 Task: Create a project with template Project Timeline with name TrackForge with privacy Public and in the team Recorders . Create three sections in the project as To-Do, Doing and Done.
Action: Mouse moved to (77, 68)
Screenshot: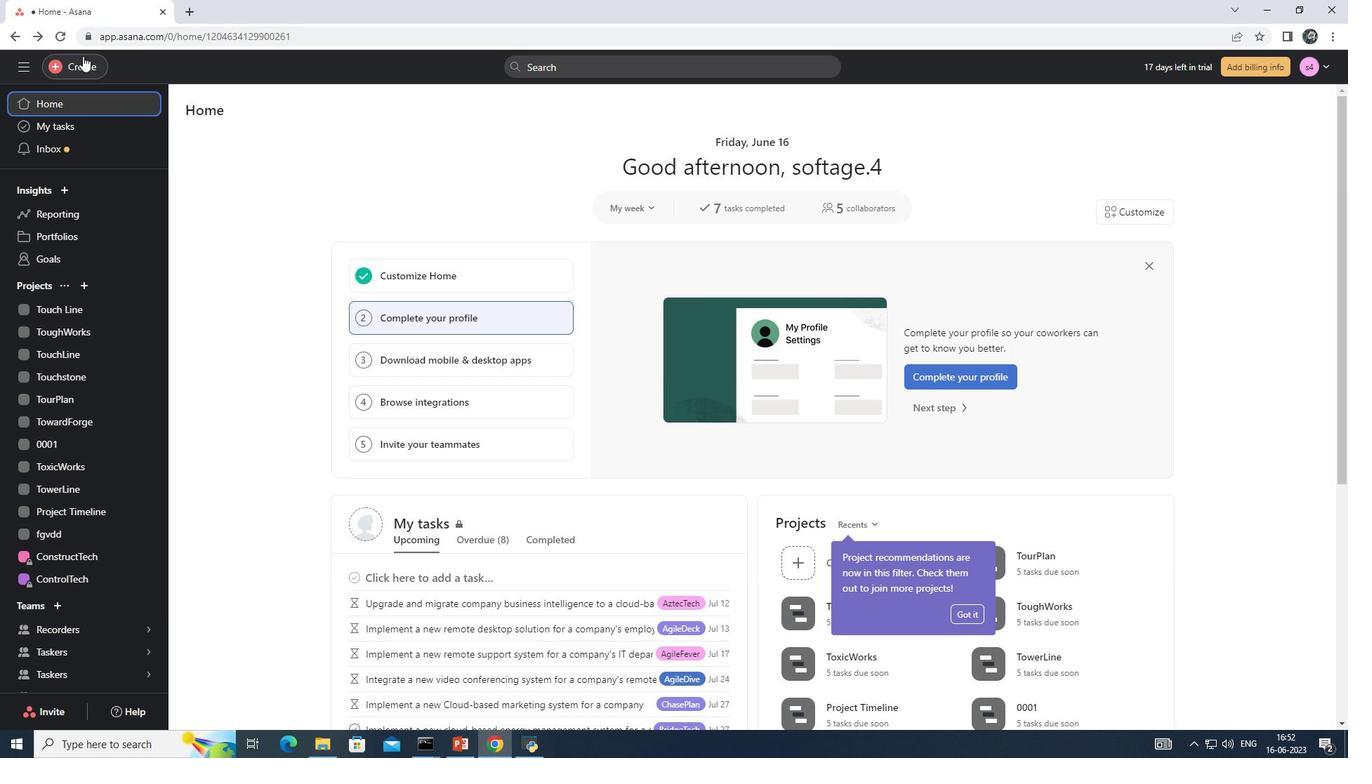 
Action: Mouse pressed left at (77, 68)
Screenshot: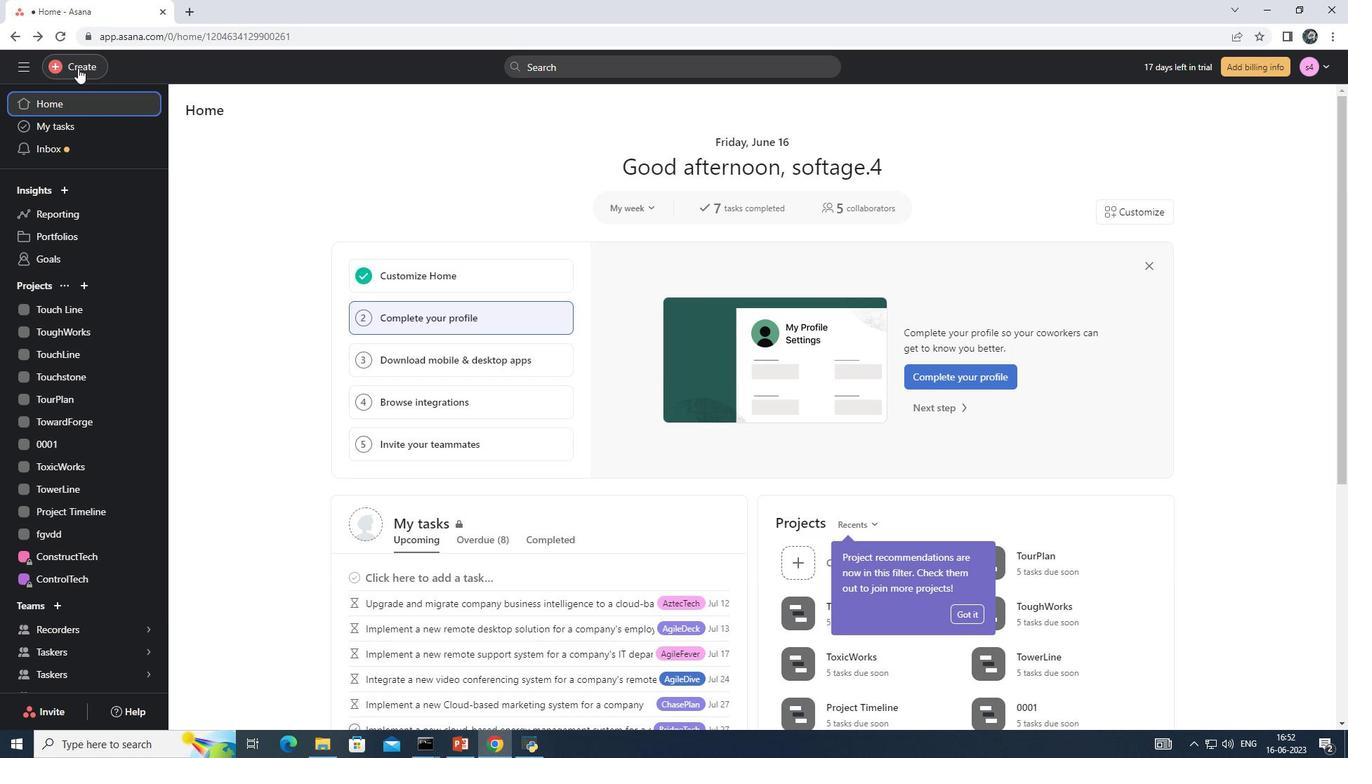 
Action: Mouse moved to (155, 92)
Screenshot: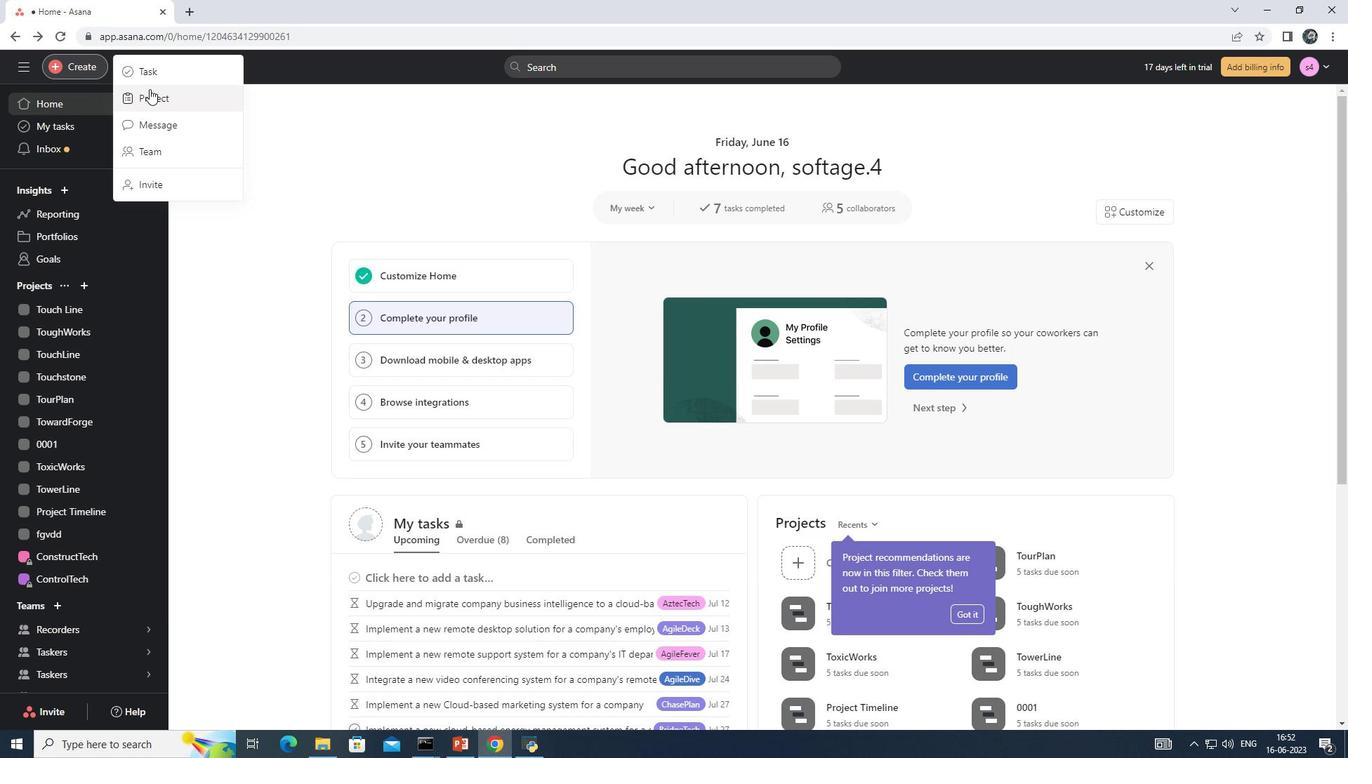 
Action: Mouse pressed left at (155, 92)
Screenshot: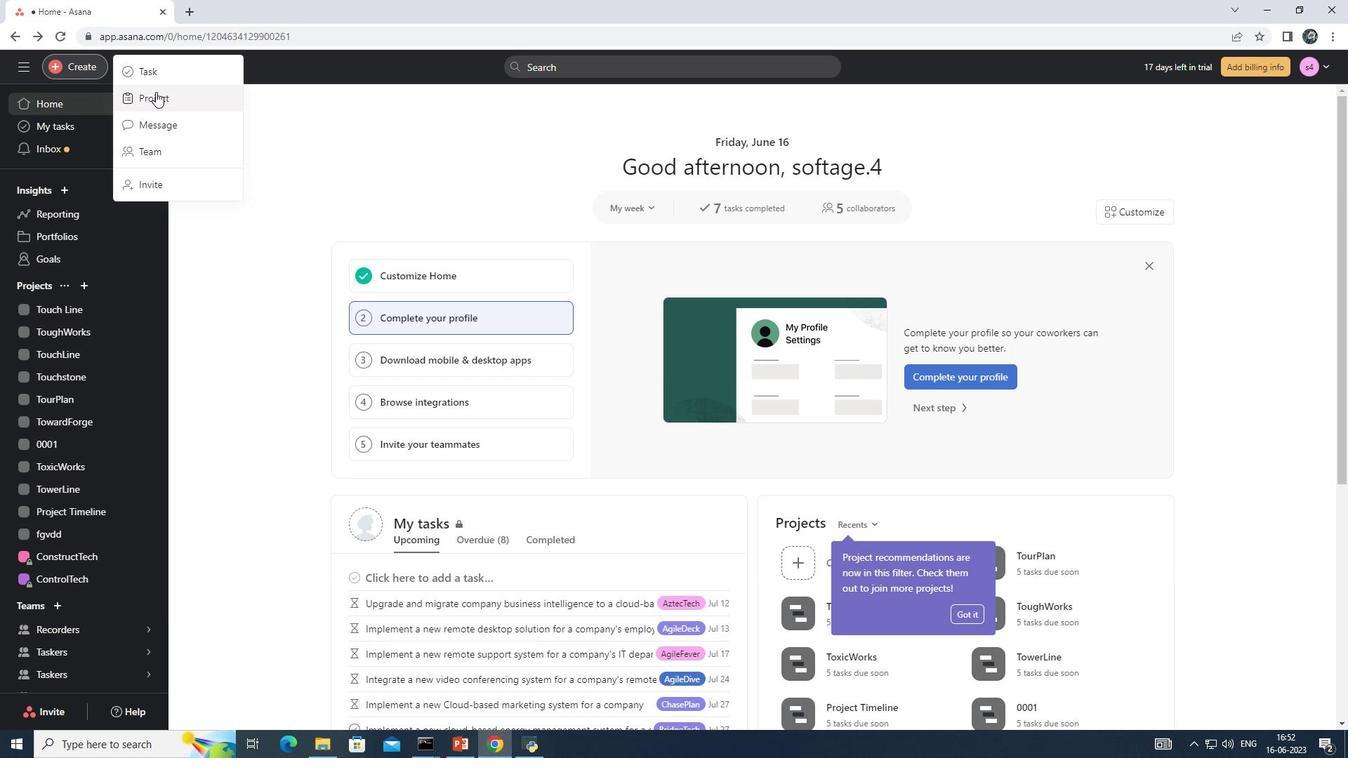 
Action: Mouse moved to (668, 403)
Screenshot: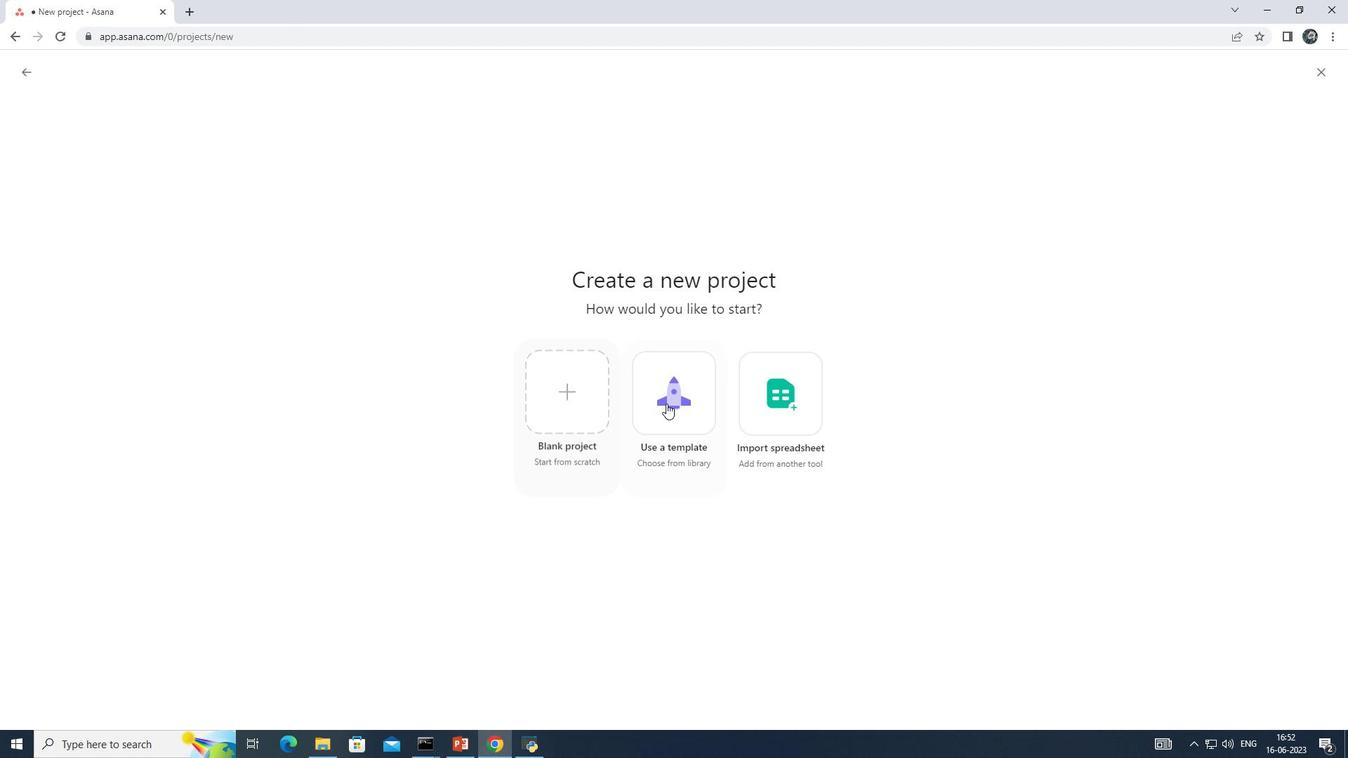 
Action: Mouse pressed left at (668, 403)
Screenshot: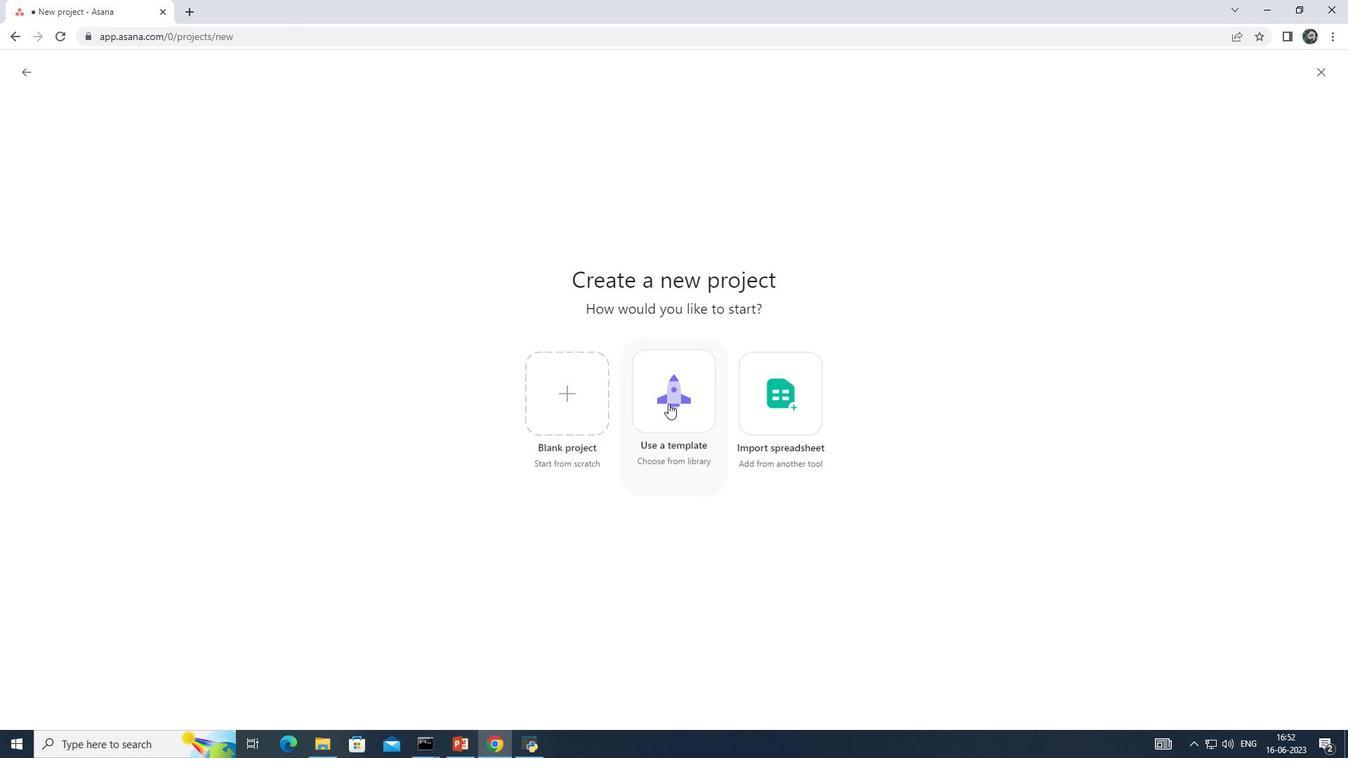 
Action: Mouse moved to (1050, 97)
Screenshot: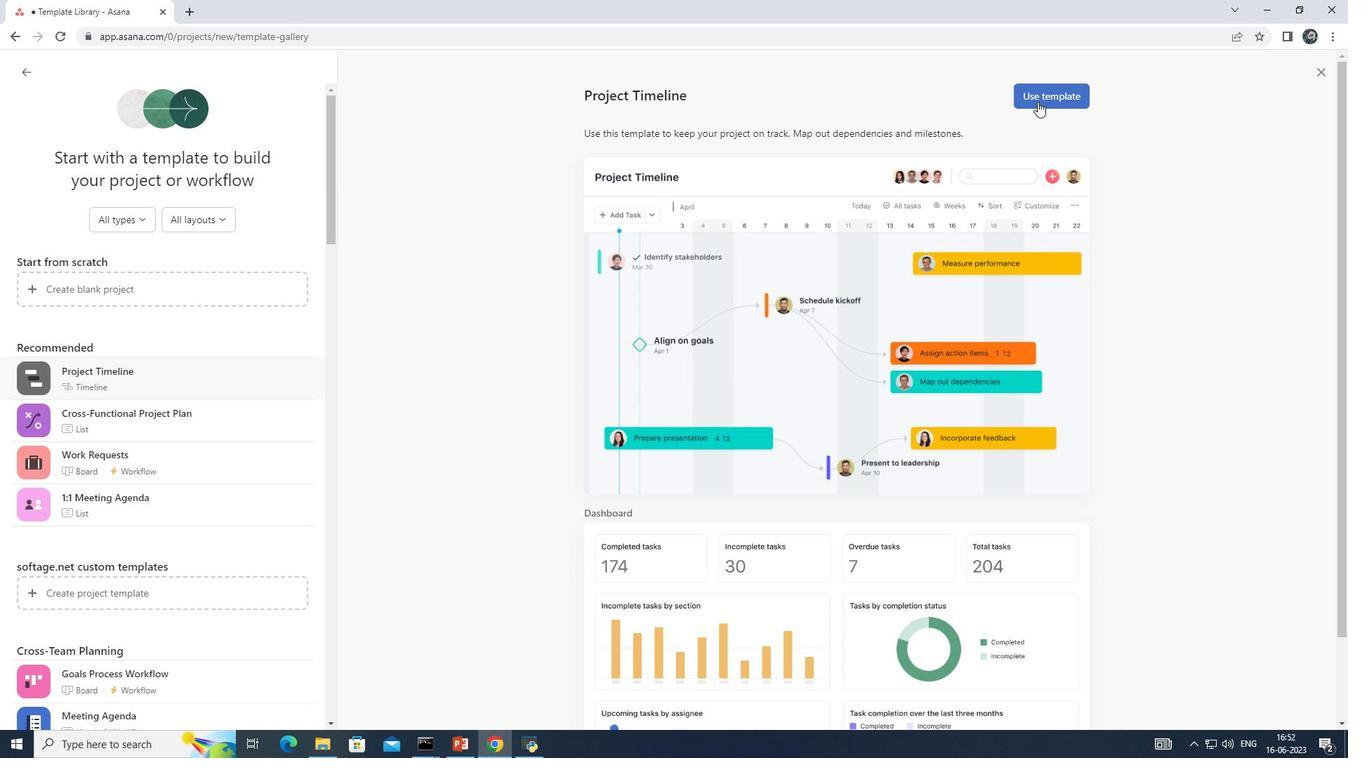 
Action: Mouse pressed left at (1050, 97)
Screenshot: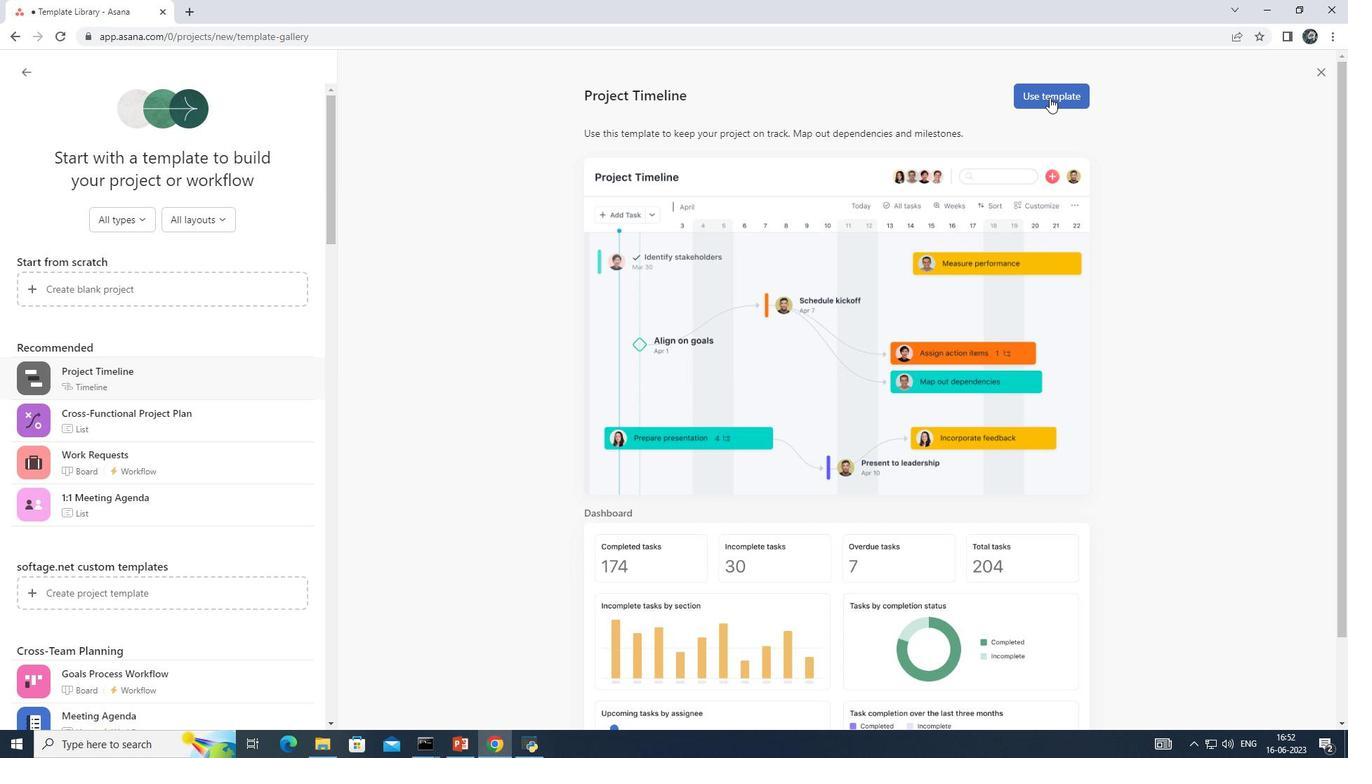
Action: Mouse moved to (637, 252)
Screenshot: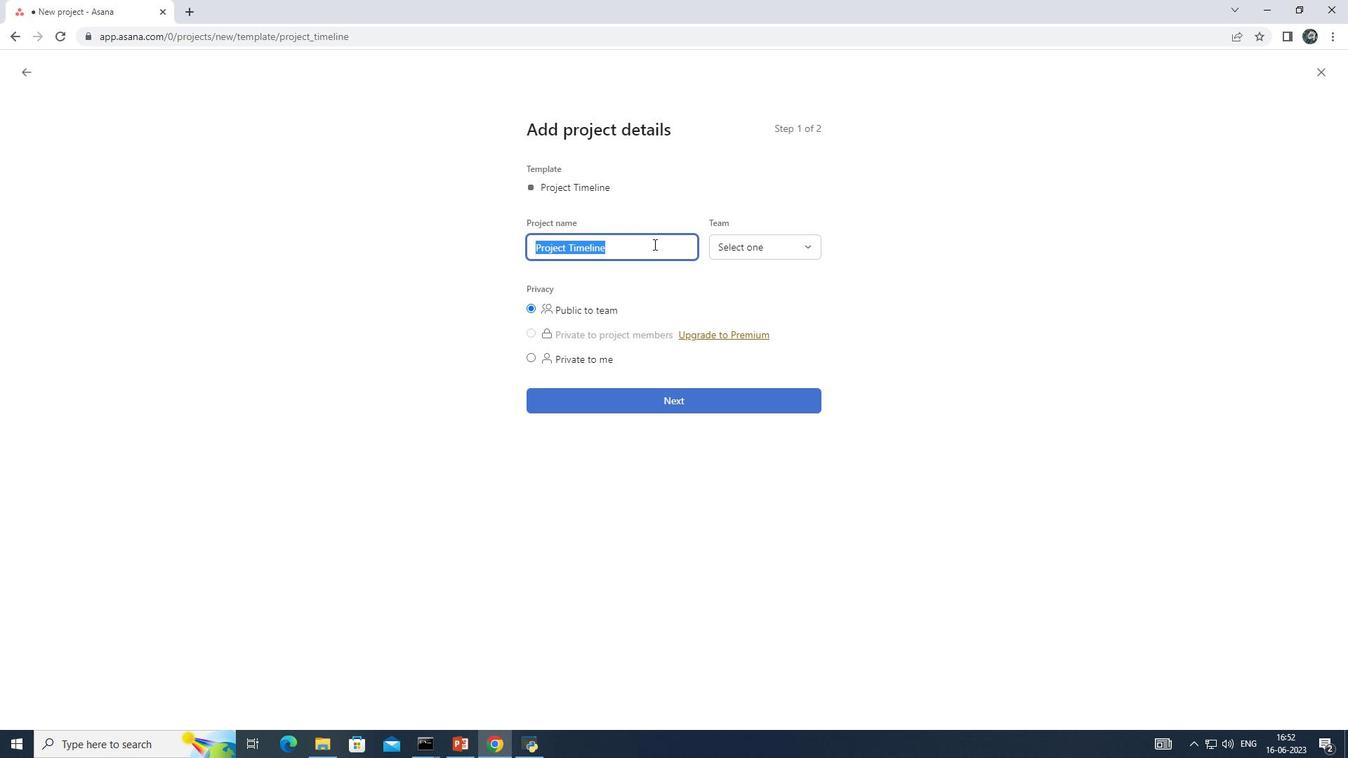 
Action: Key pressed <Key.backspace><Key.backspace><Key.shift>Track<Key.shift><Key.shift><Key.shift>Forge
Screenshot: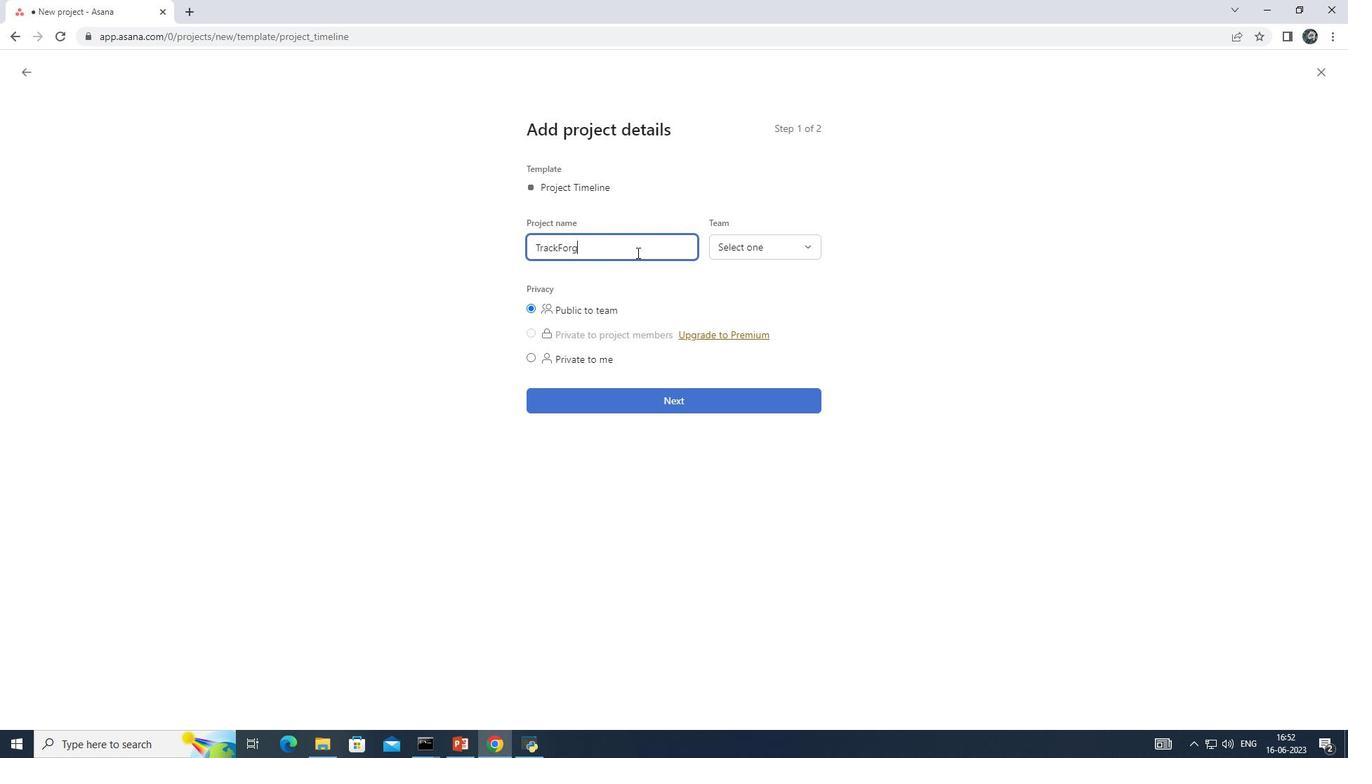 
Action: Mouse moved to (794, 245)
Screenshot: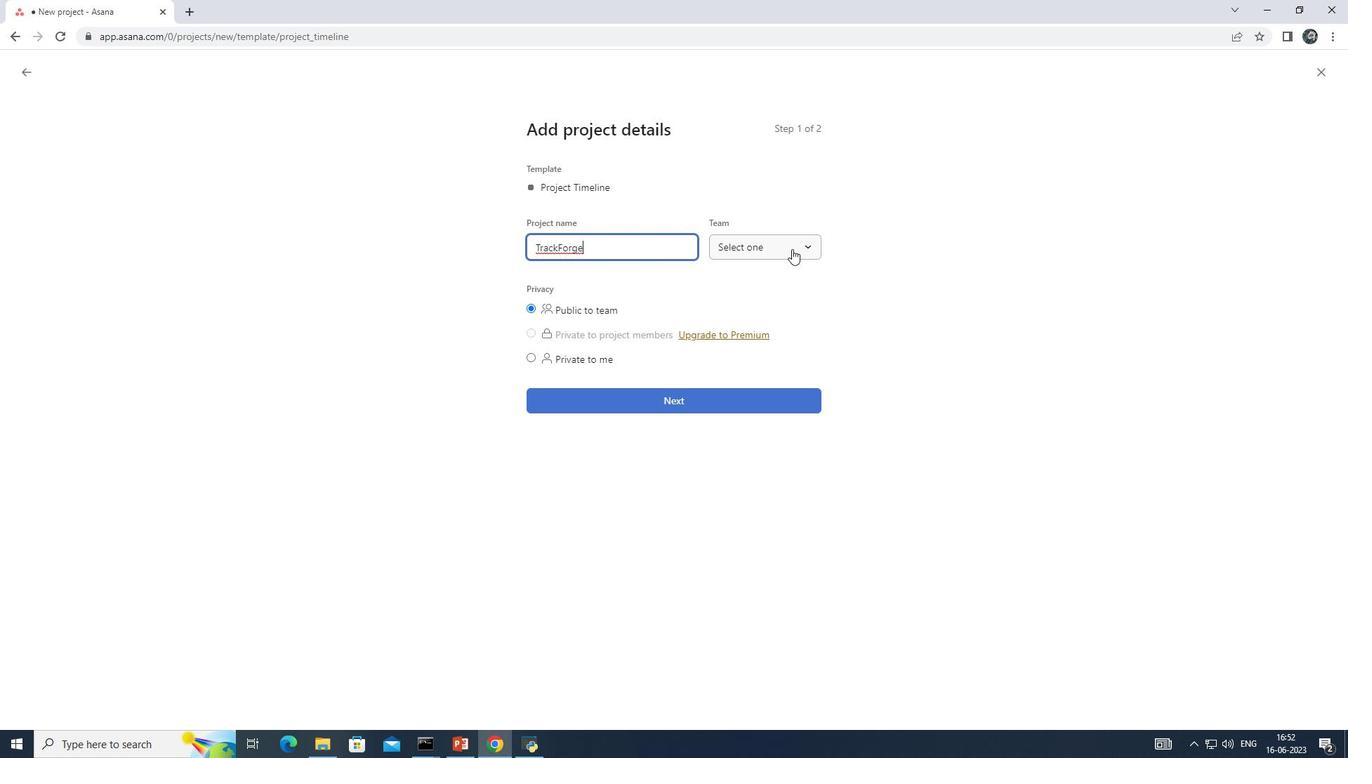 
Action: Mouse pressed left at (794, 245)
Screenshot: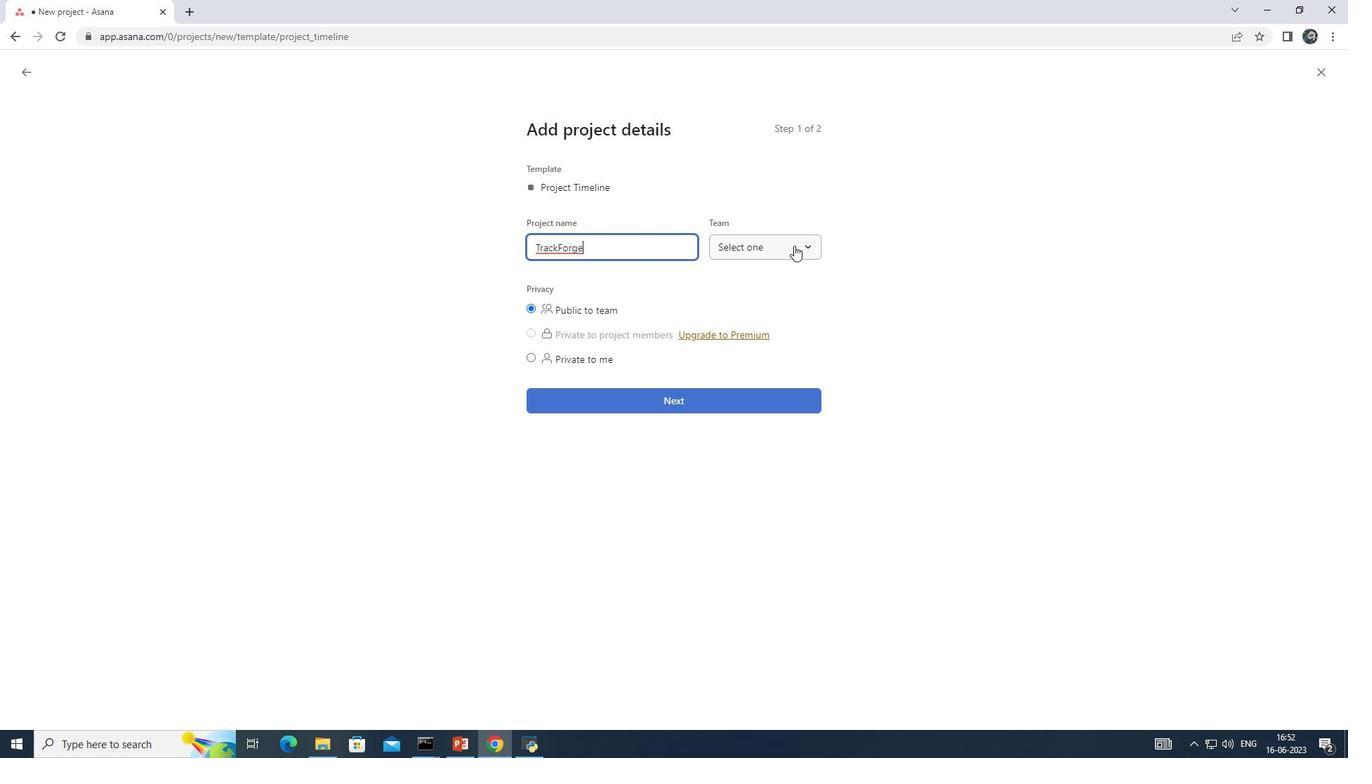 
Action: Mouse moved to (776, 344)
Screenshot: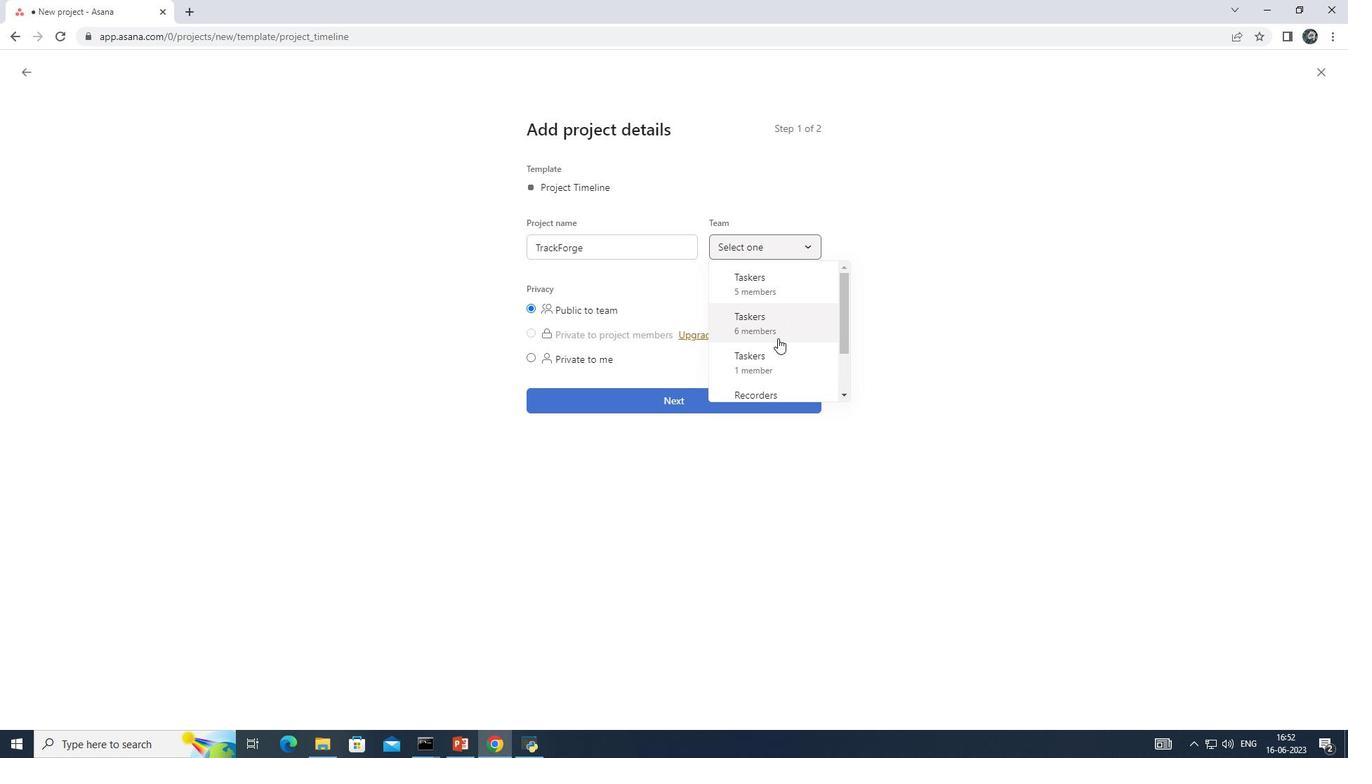 
Action: Mouse scrolled (776, 343) with delta (0, 0)
Screenshot: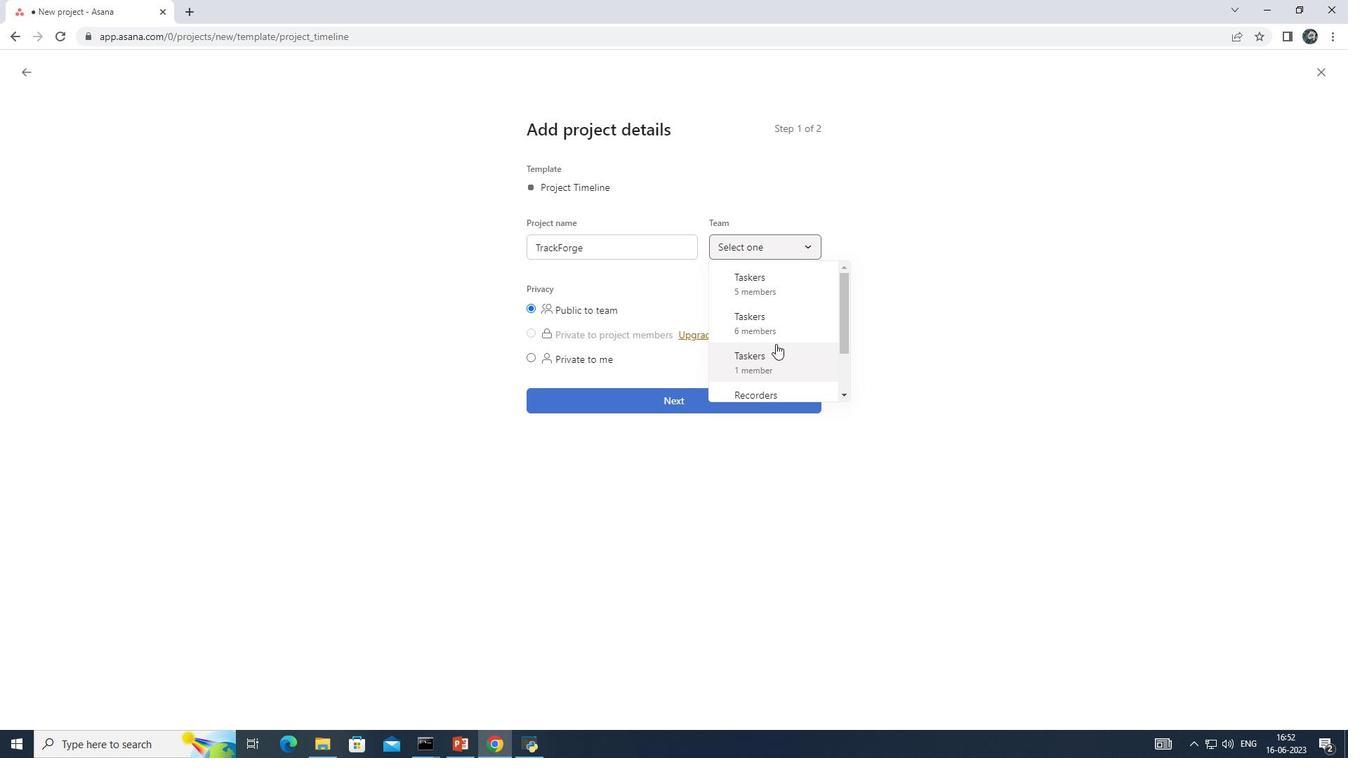 
Action: Mouse scrolled (776, 343) with delta (0, 0)
Screenshot: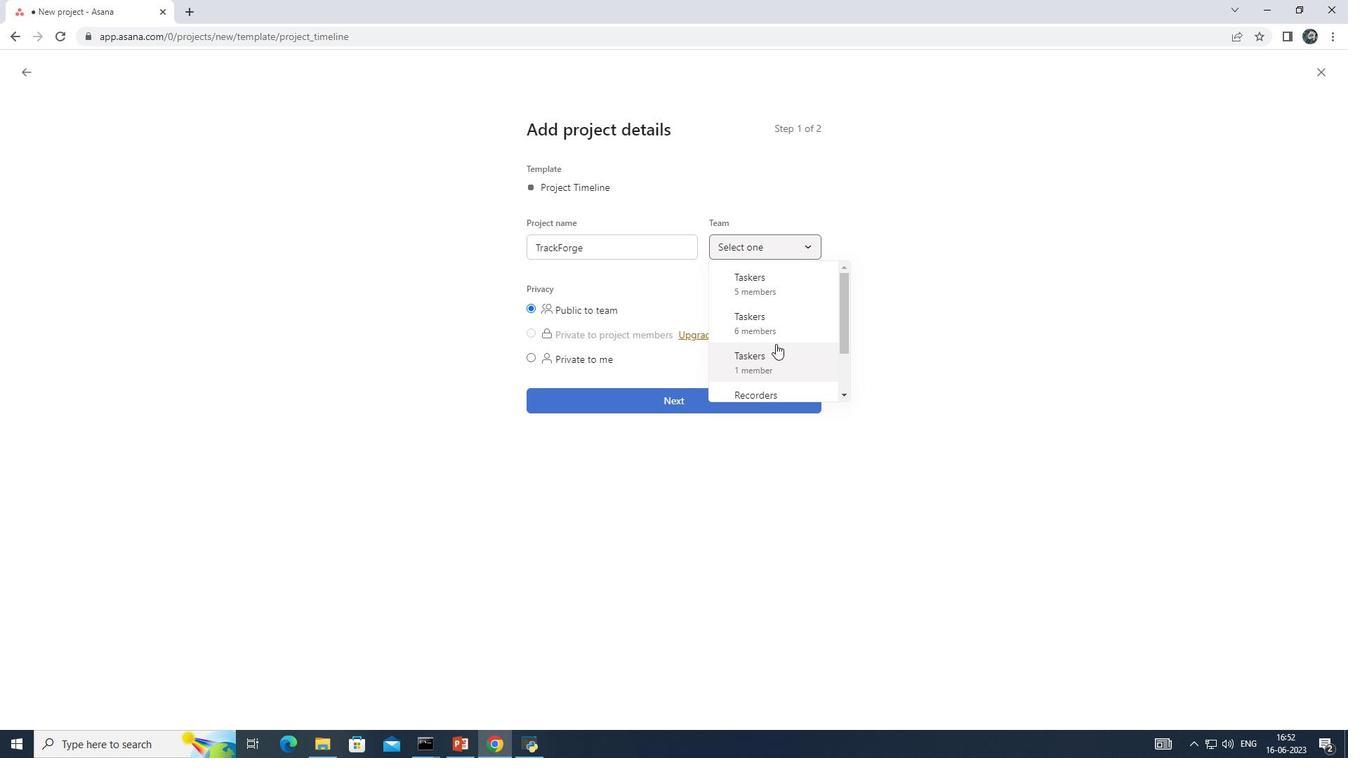 
Action: Mouse moved to (774, 334)
Screenshot: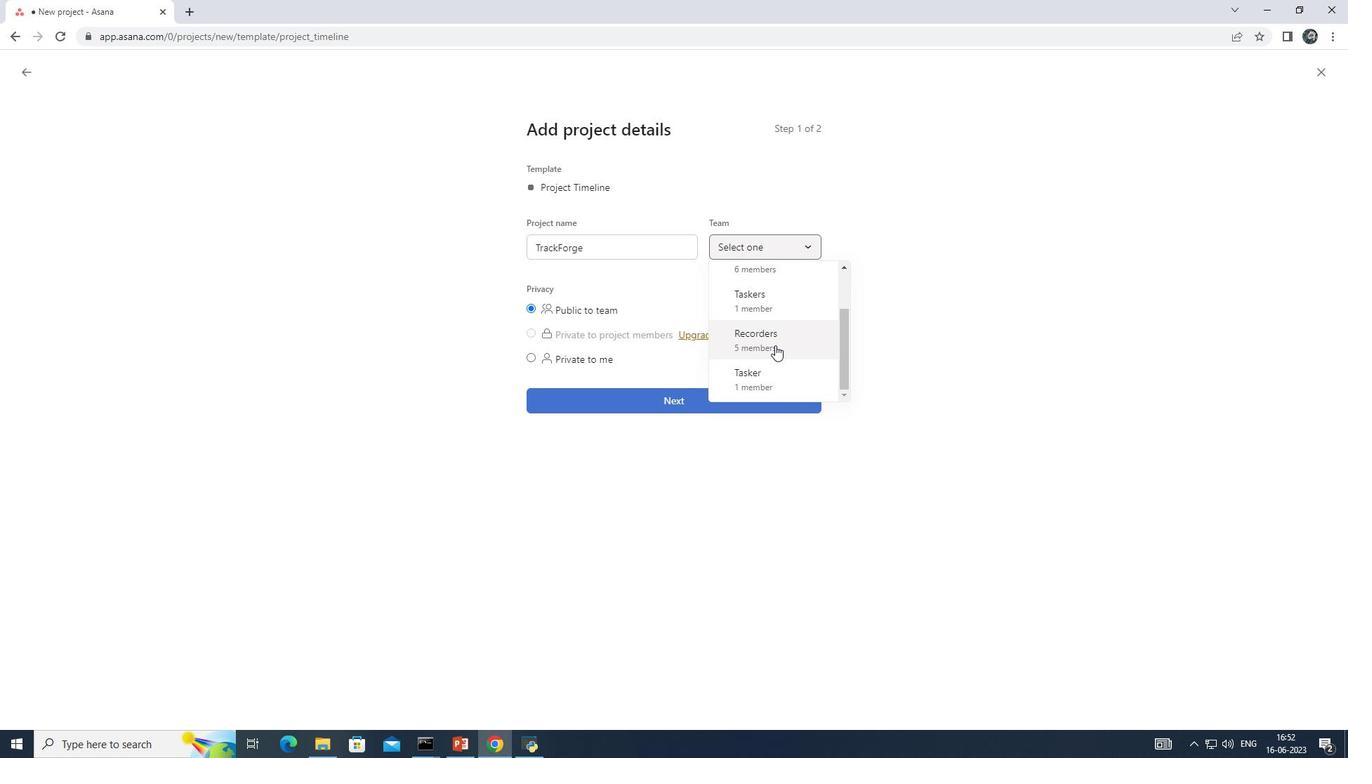 
Action: Mouse pressed left at (774, 334)
Screenshot: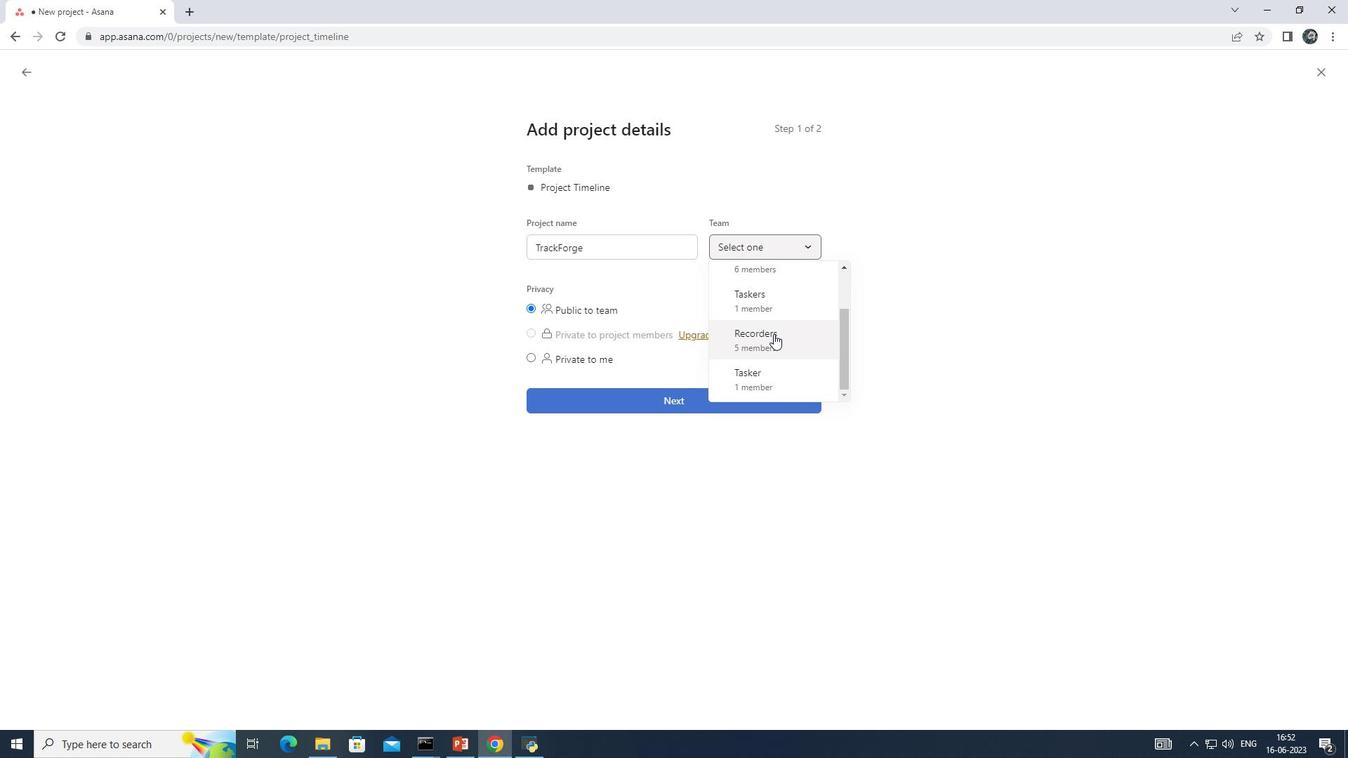 
Action: Mouse moved to (535, 305)
Screenshot: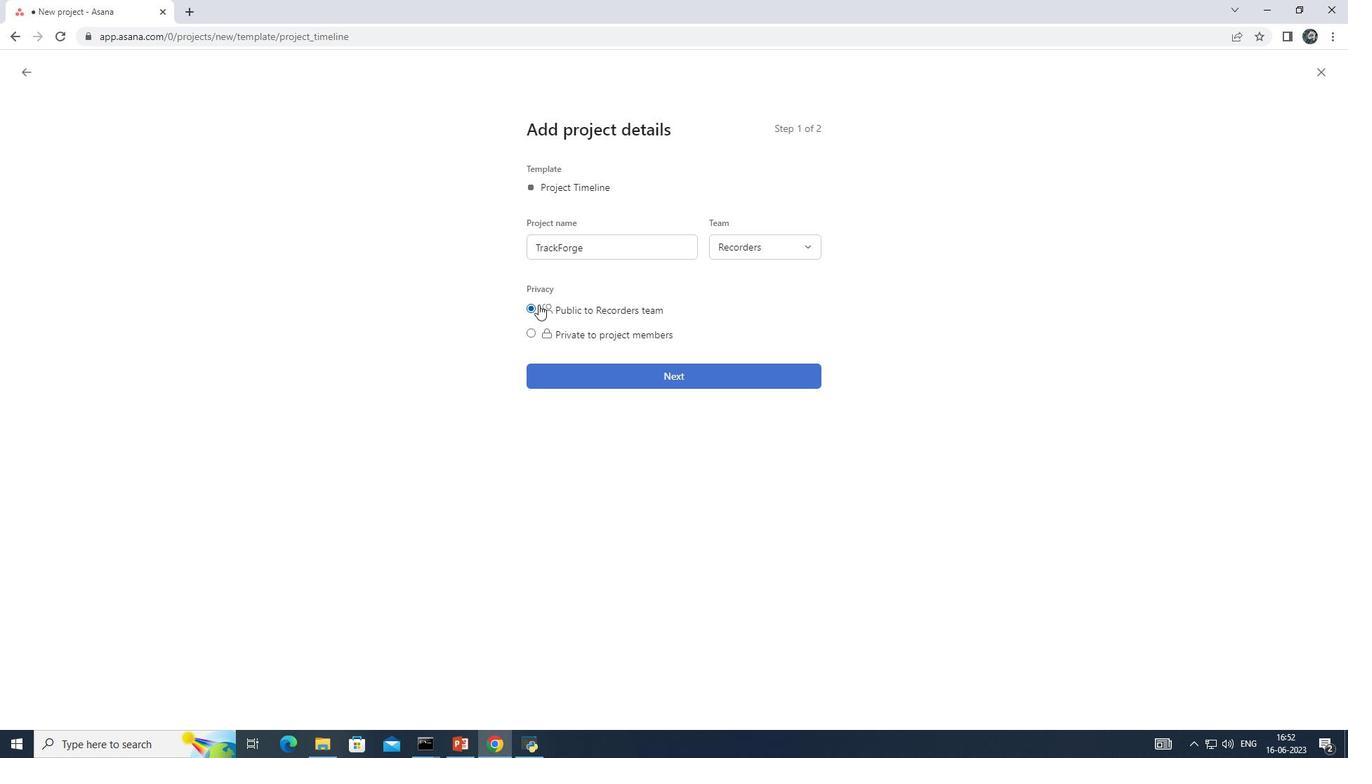 
Action: Mouse pressed left at (535, 305)
Screenshot: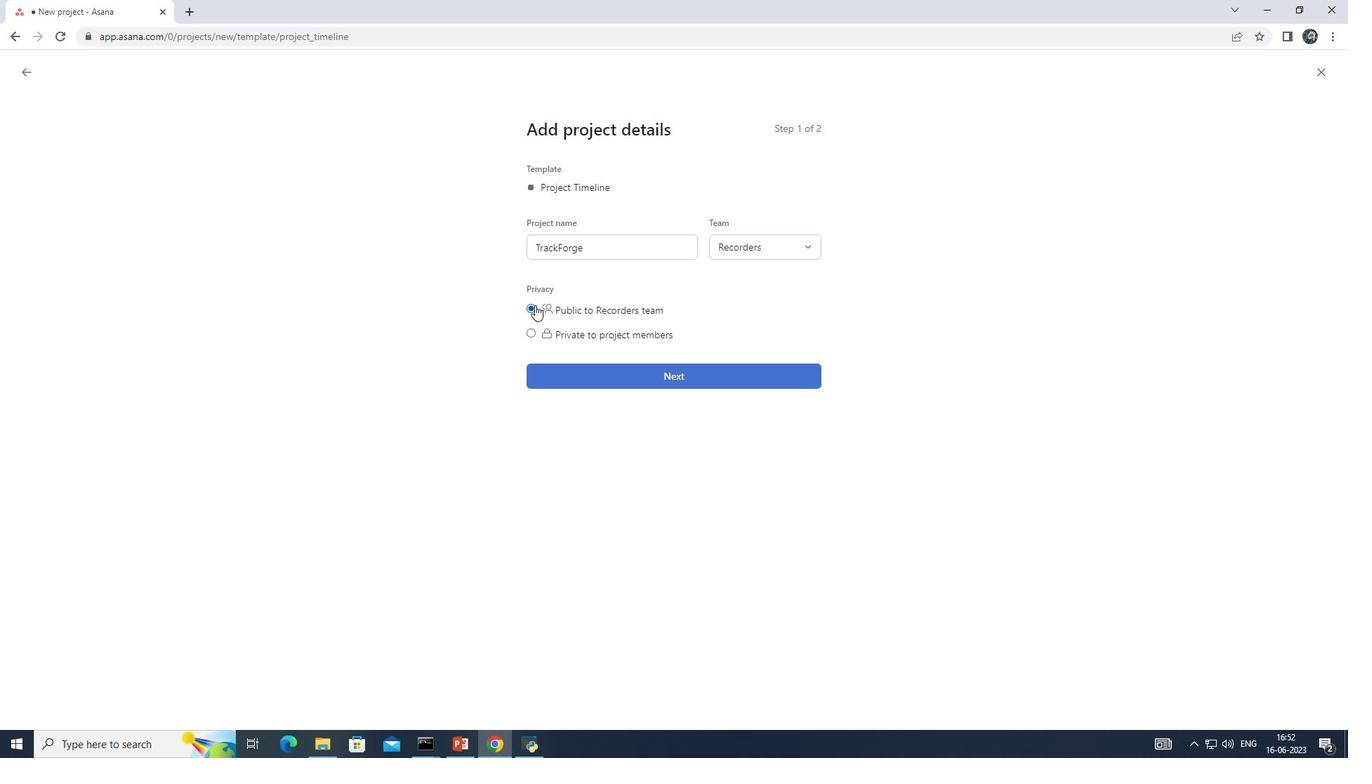
Action: Mouse moved to (696, 369)
Screenshot: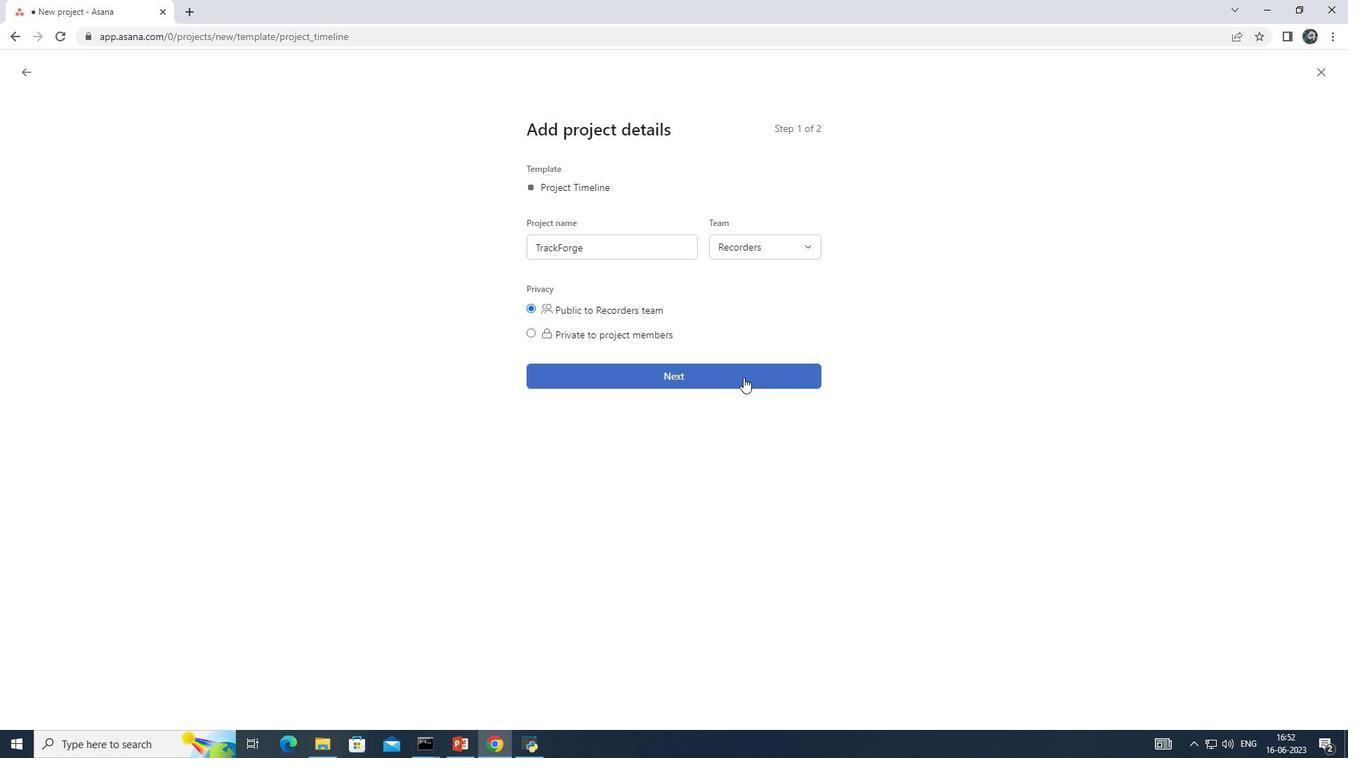 
Action: Mouse pressed left at (696, 369)
Screenshot: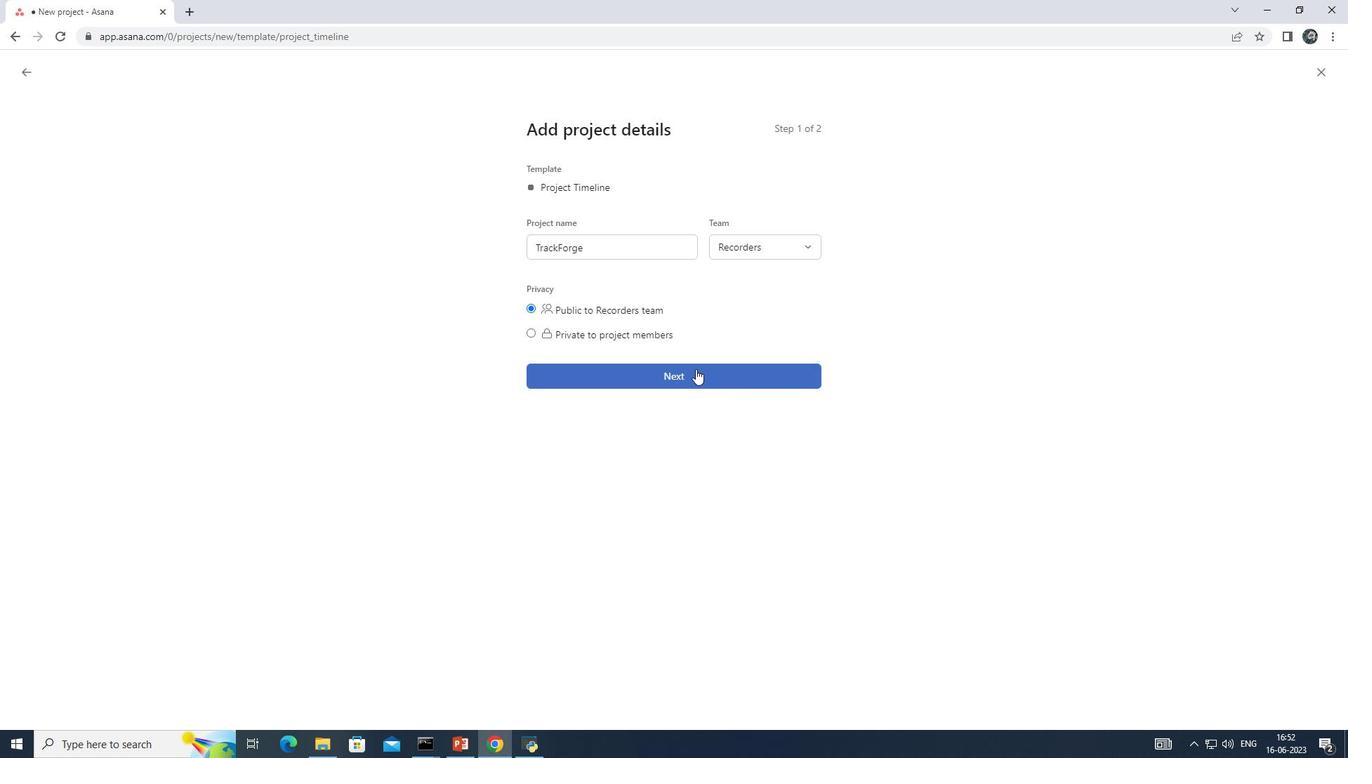 
Action: Mouse moved to (736, 416)
Screenshot: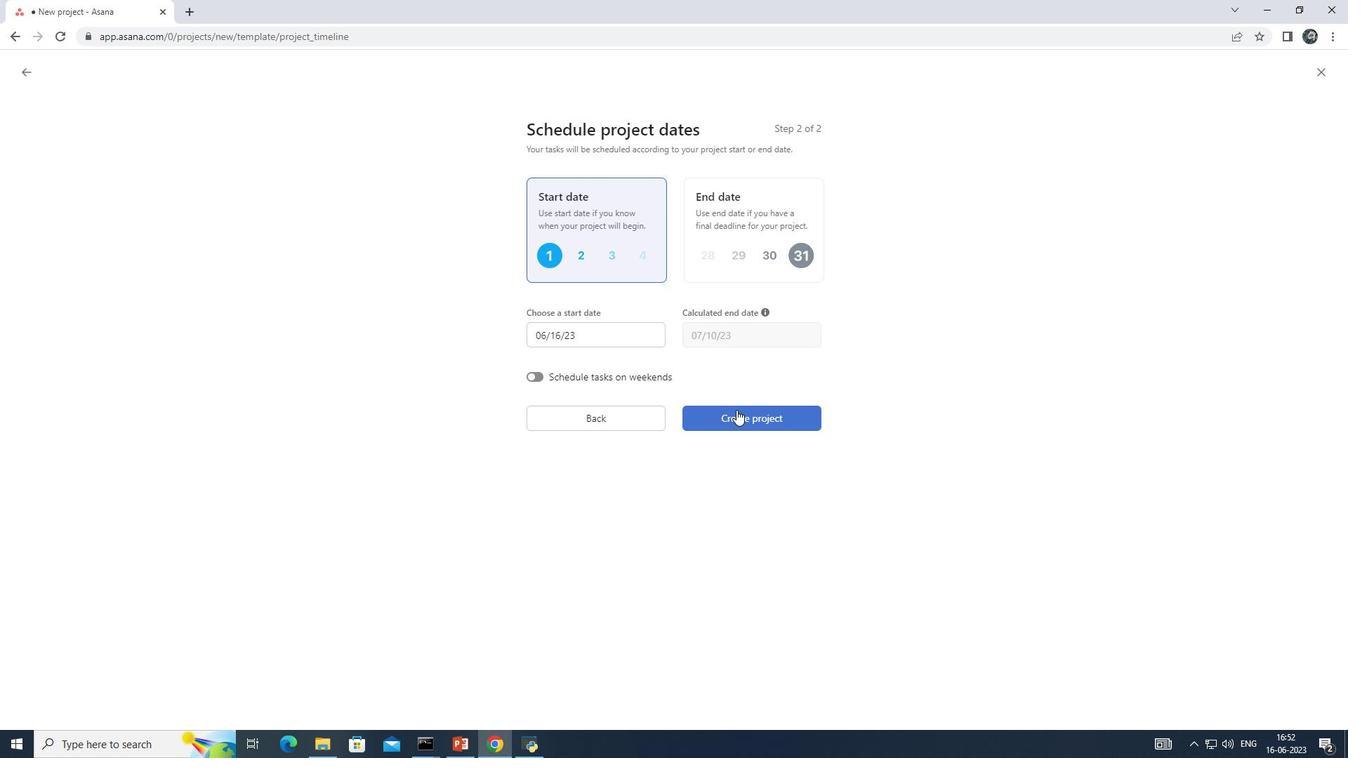 
Action: Mouse pressed left at (736, 416)
Screenshot: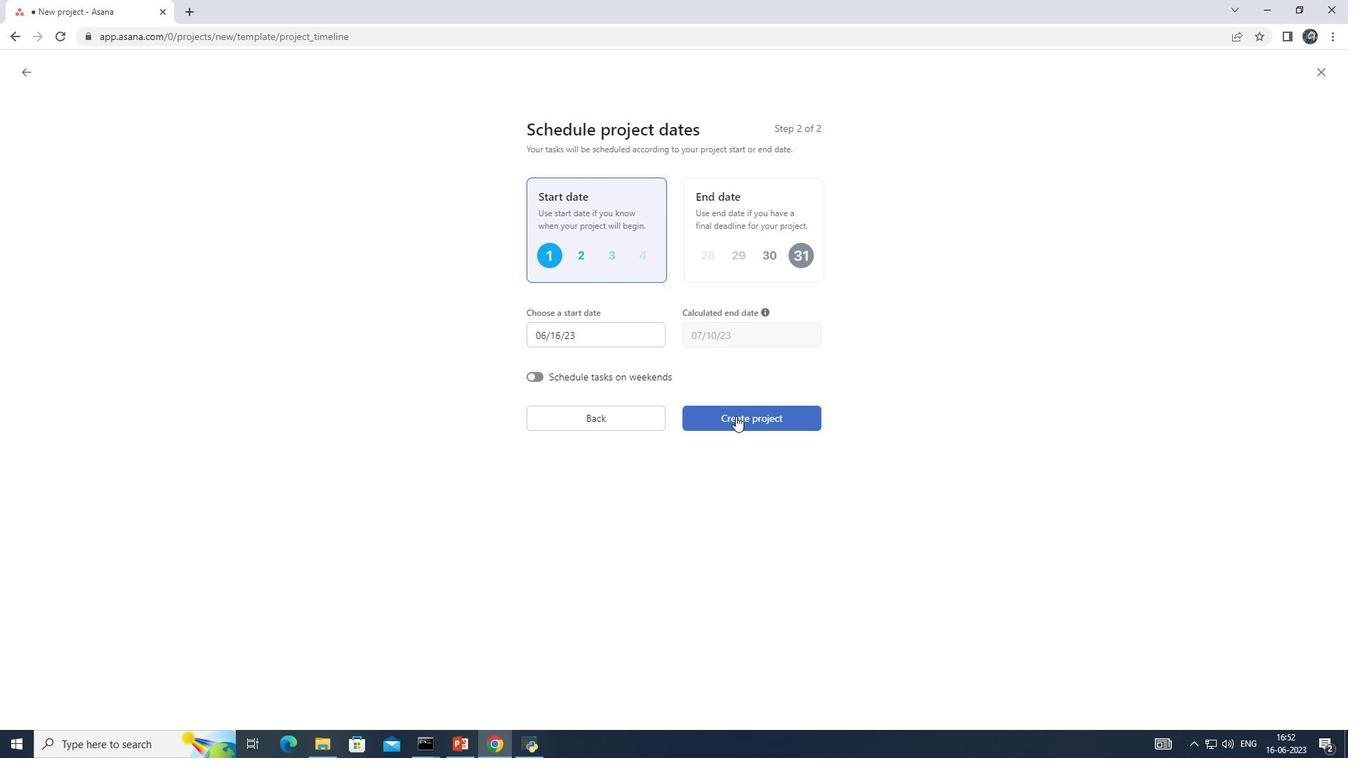 
Action: Mouse moved to (225, 453)
Screenshot: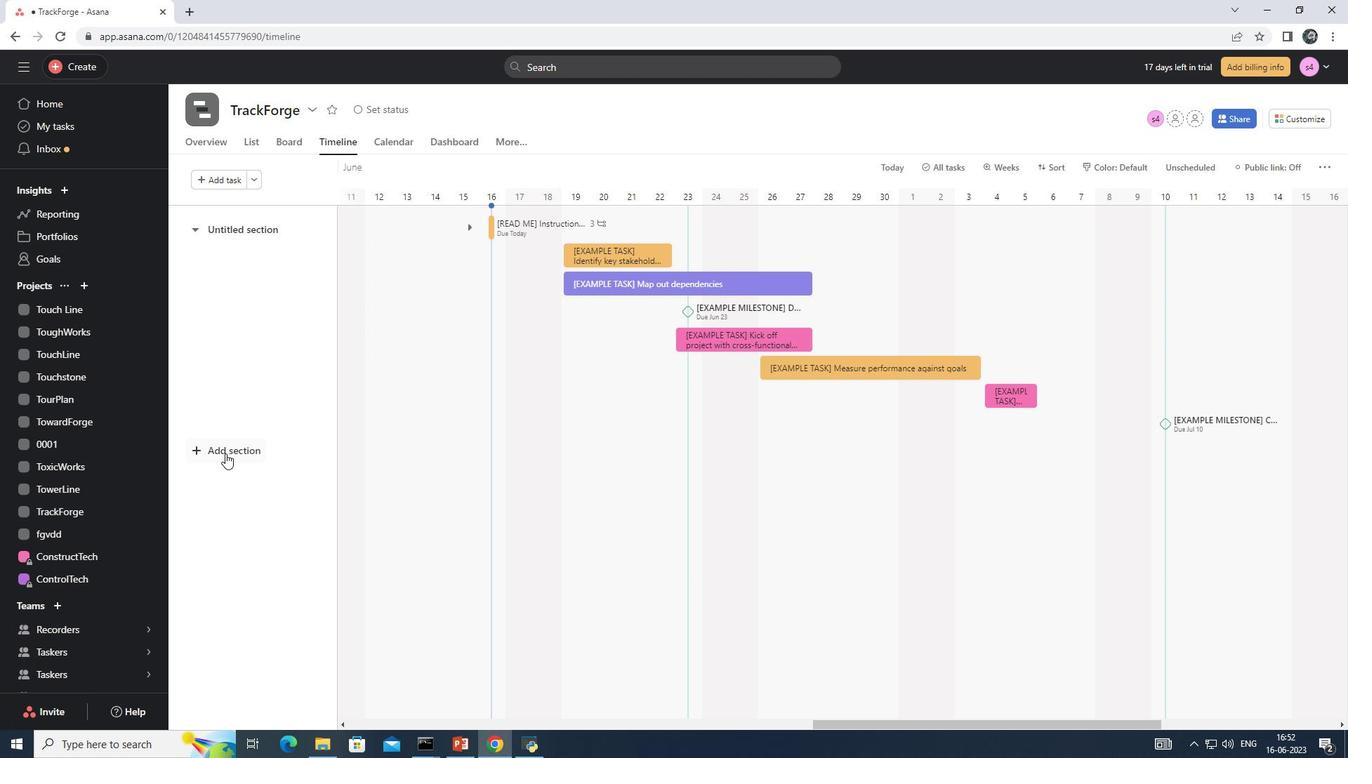 
Action: Mouse pressed left at (225, 453)
Screenshot: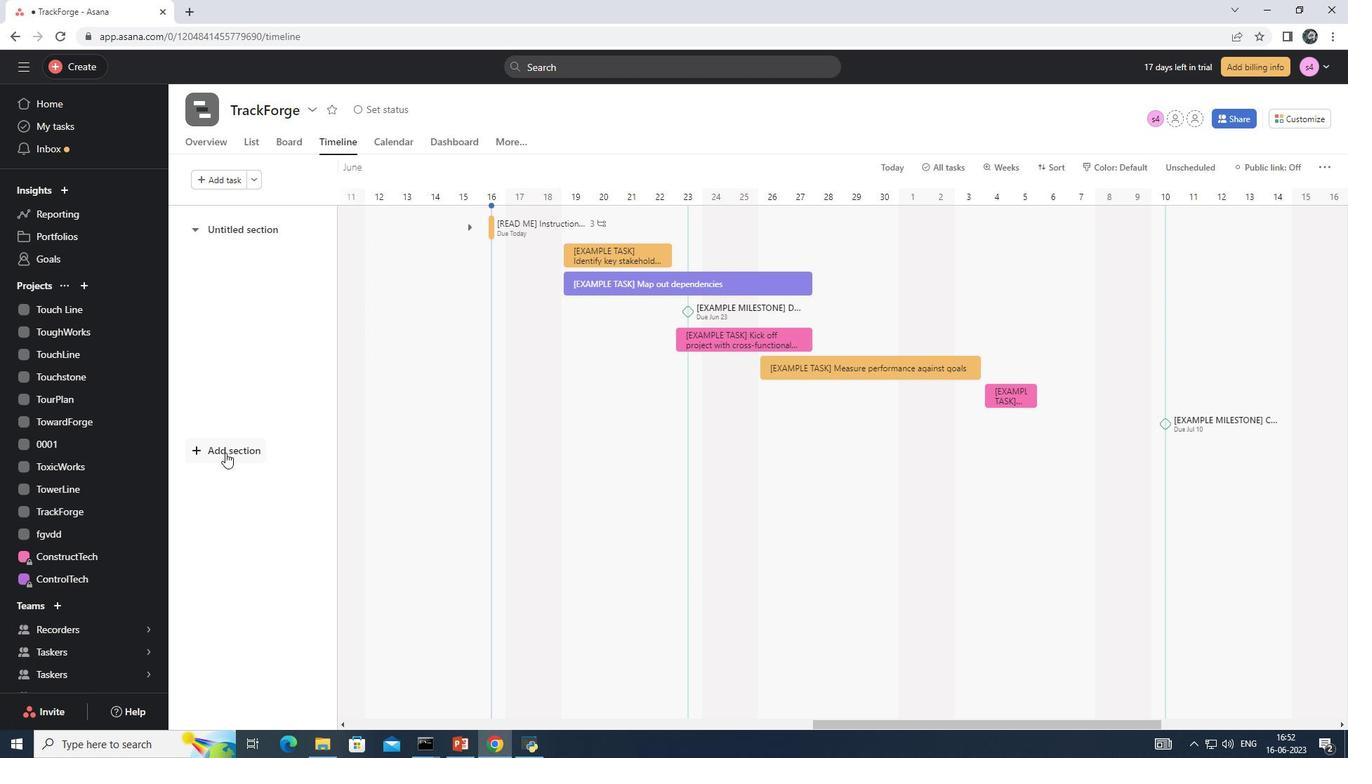 
Action: Key pressed <Key.shift><Key.shift><Key.shift><Key.shift><Key.shift>To-<Key.shift>Do<Key.enter>
Screenshot: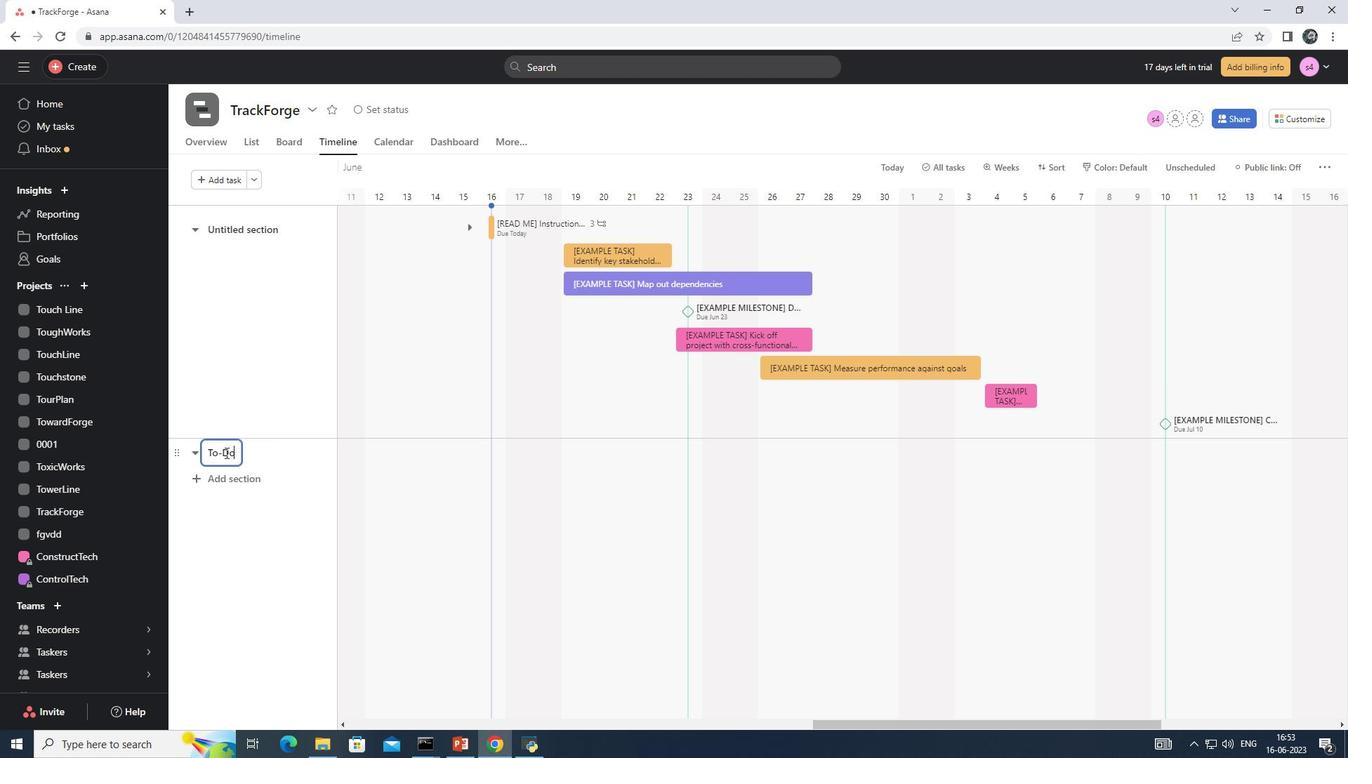 
Action: Mouse moved to (226, 479)
Screenshot: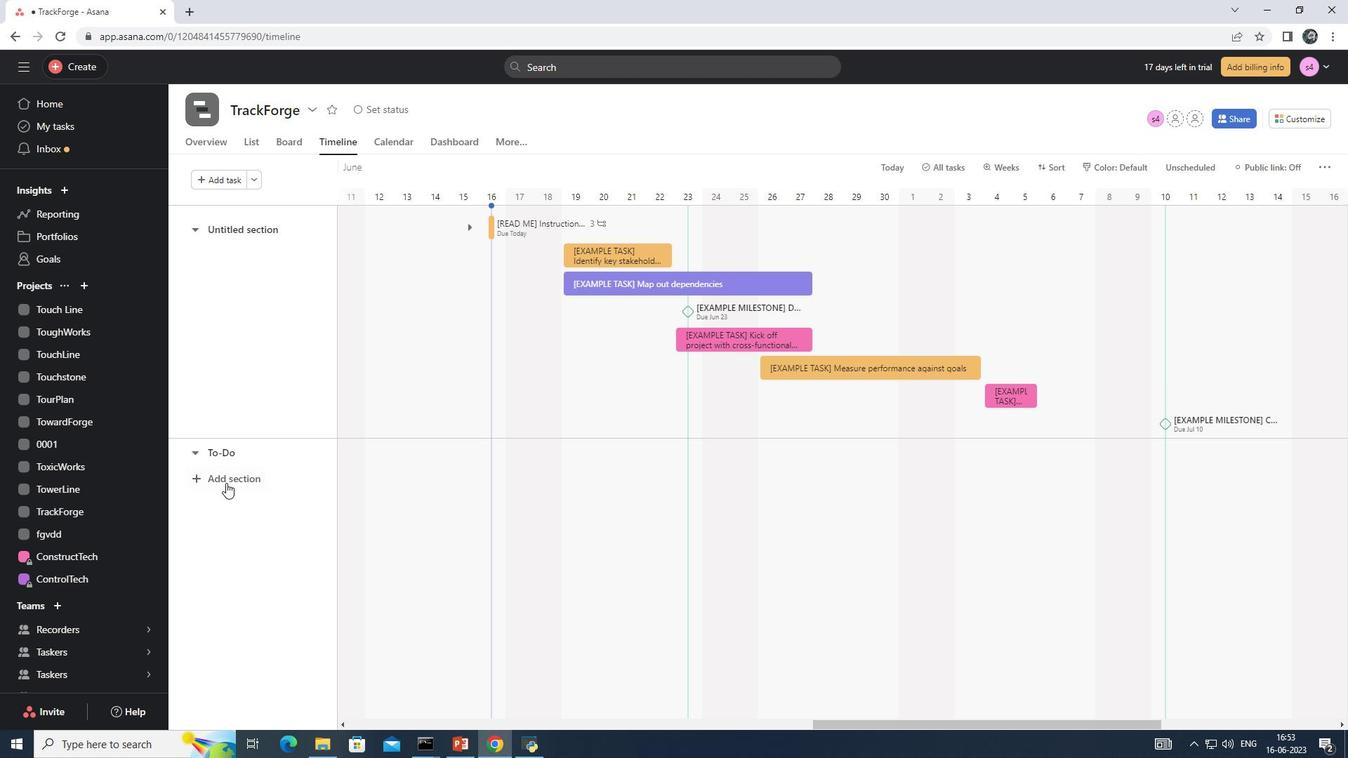 
Action: Mouse pressed left at (226, 479)
Screenshot: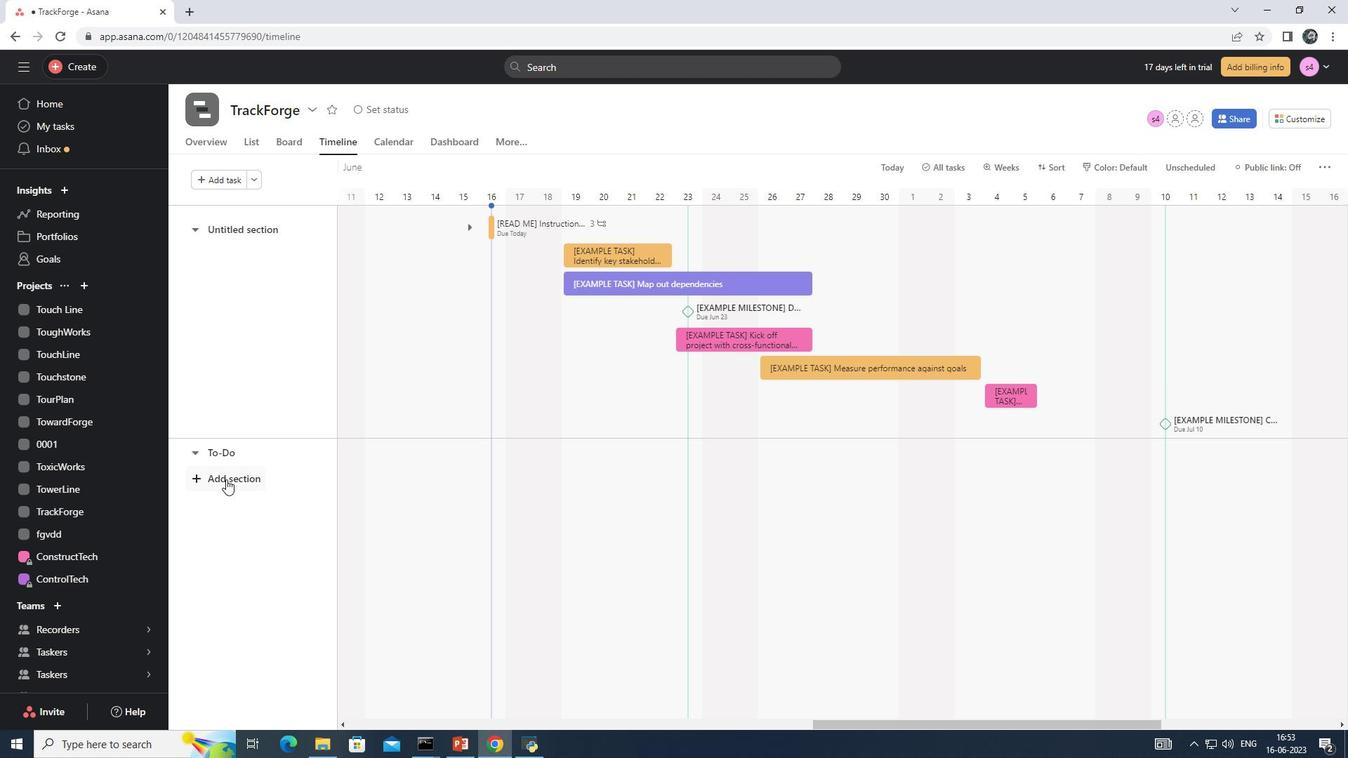 
Action: Mouse moved to (226, 479)
Screenshot: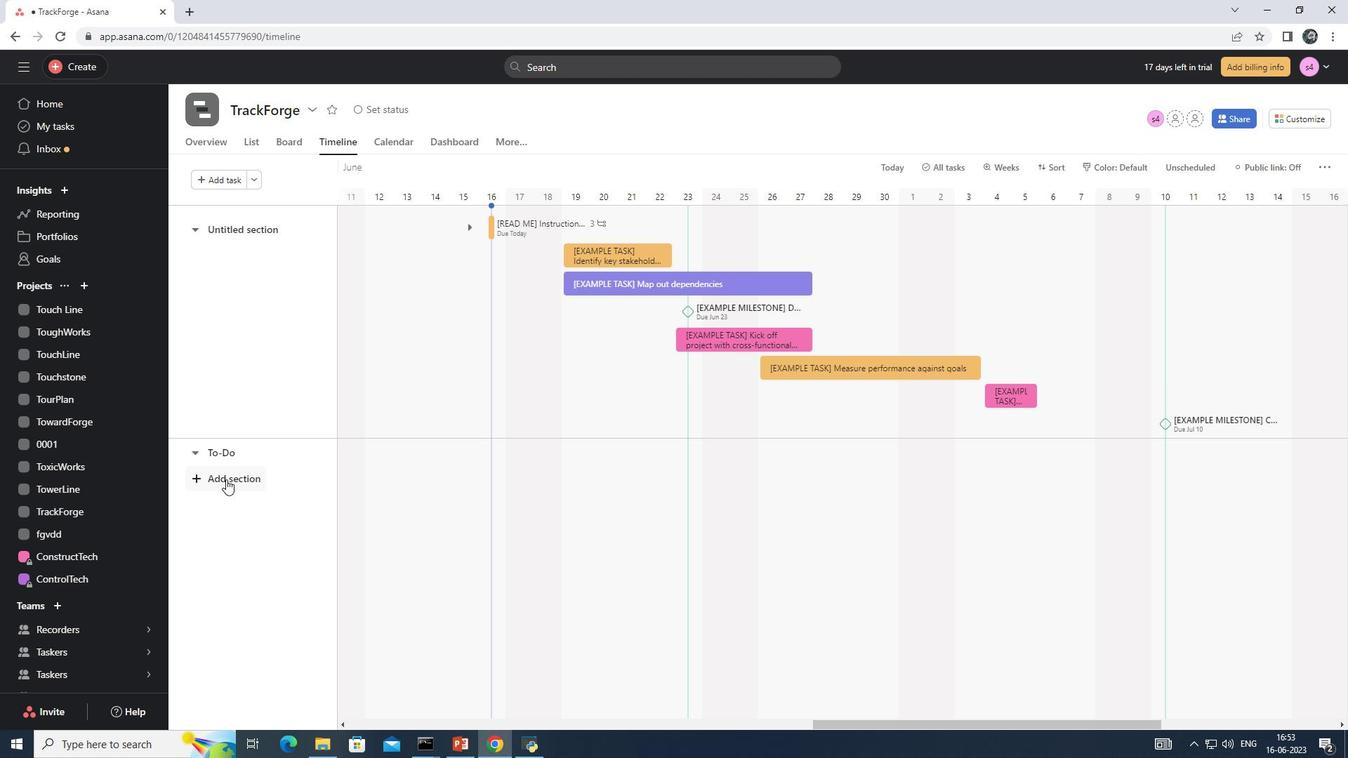 
Action: Key pressed <Key.shift>Doing<Key.enter>
Screenshot: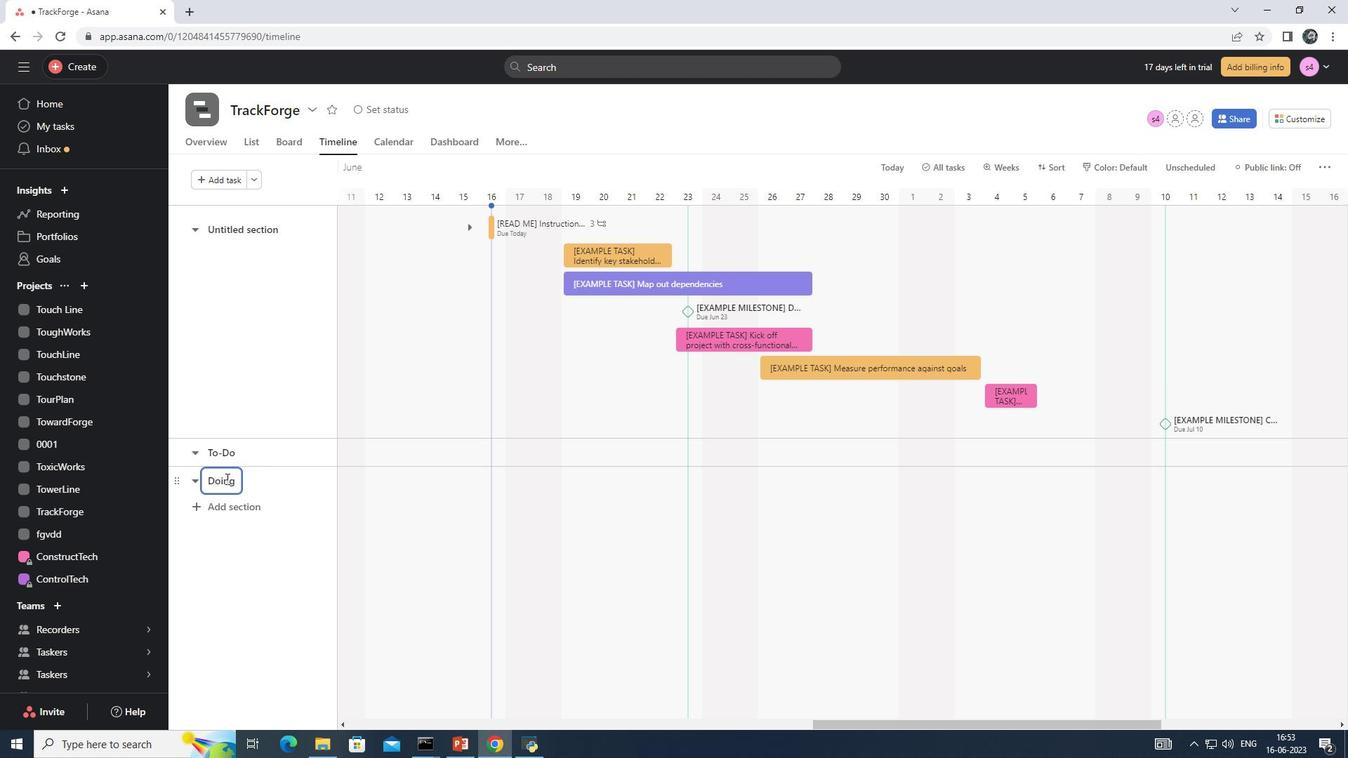 
Action: Mouse moved to (233, 510)
Screenshot: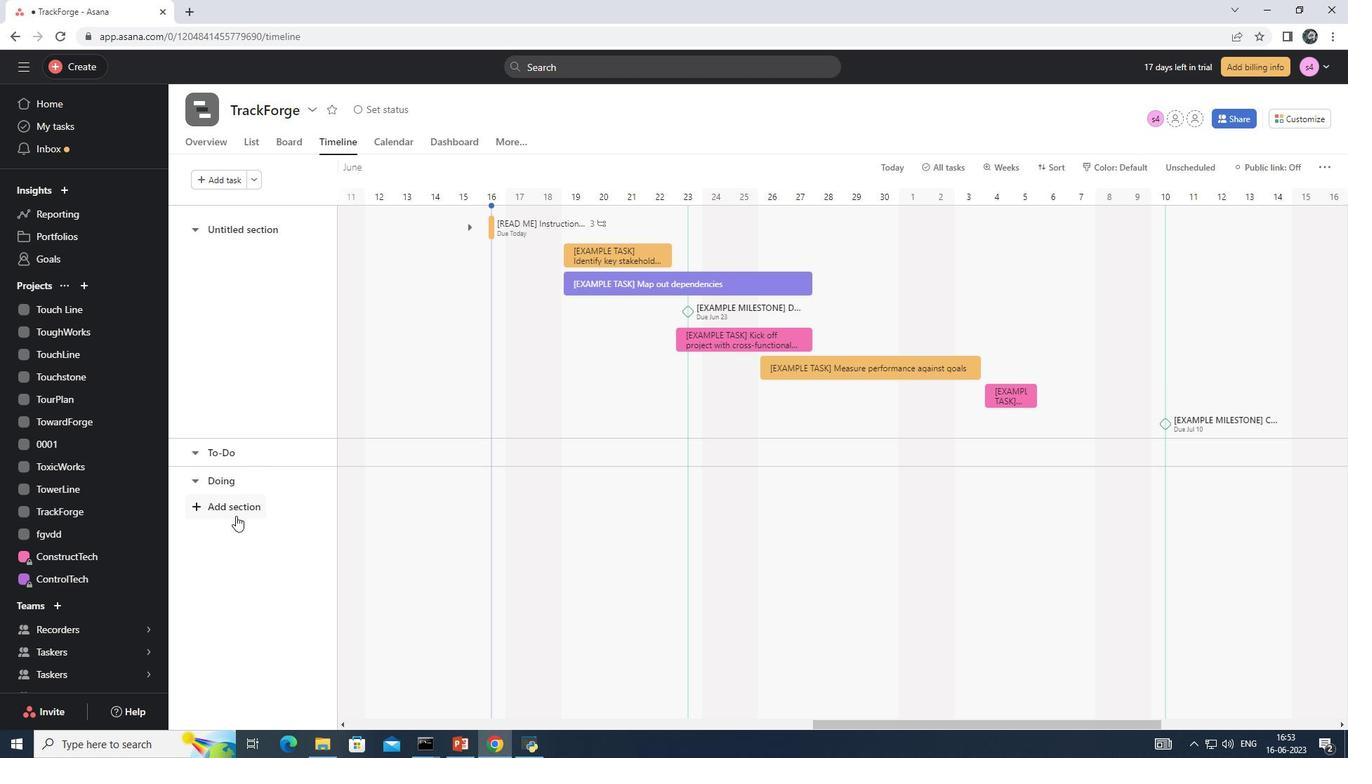 
Action: Mouse pressed left at (233, 510)
Screenshot: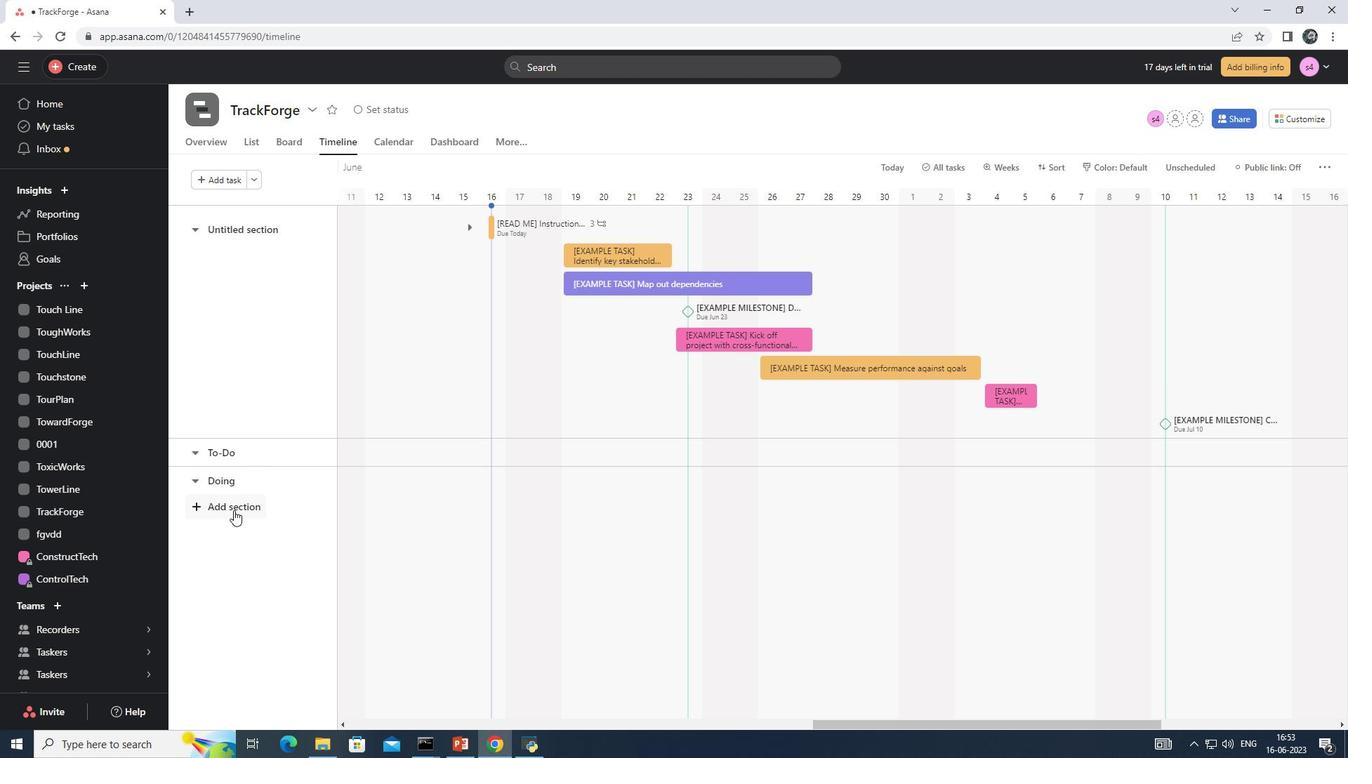 
Action: Key pressed <Key.shift>Done<Key.enter>
Screenshot: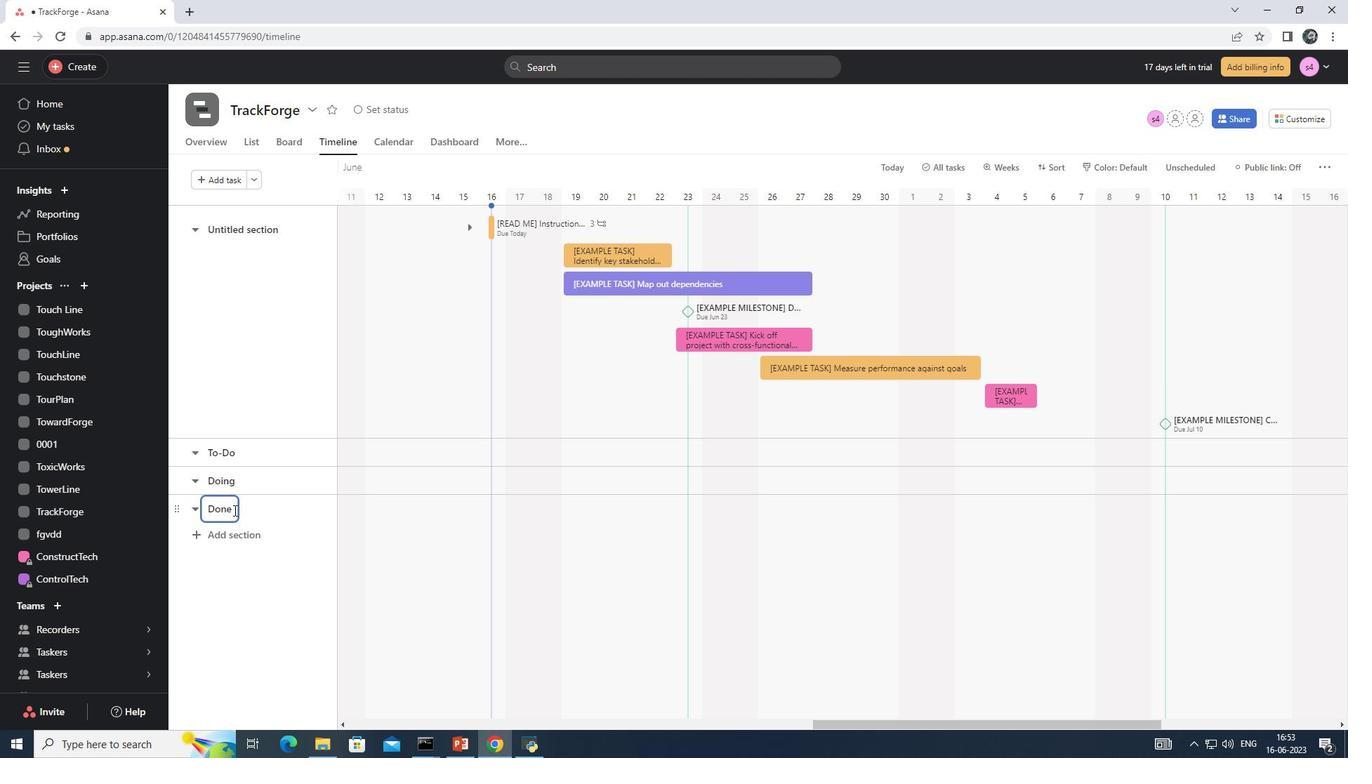 
